 Task: In the  document message.html Download file as 'HTML ' Share this file with 'softage.10@softage.net' Insert the command  Viewing
Action: Mouse moved to (38, 65)
Screenshot: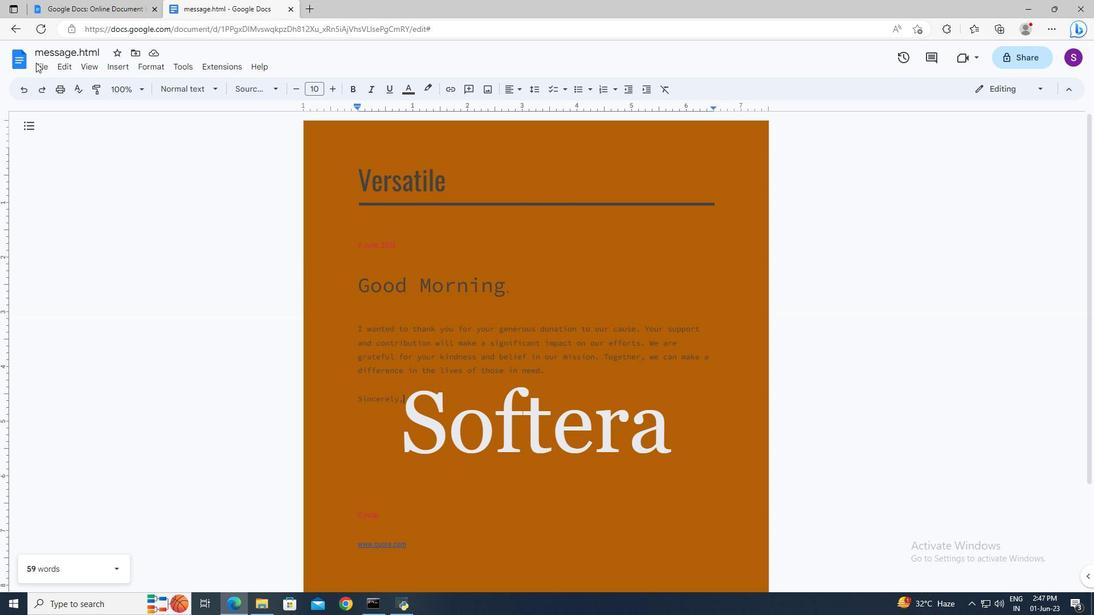 
Action: Mouse pressed left at (38, 65)
Screenshot: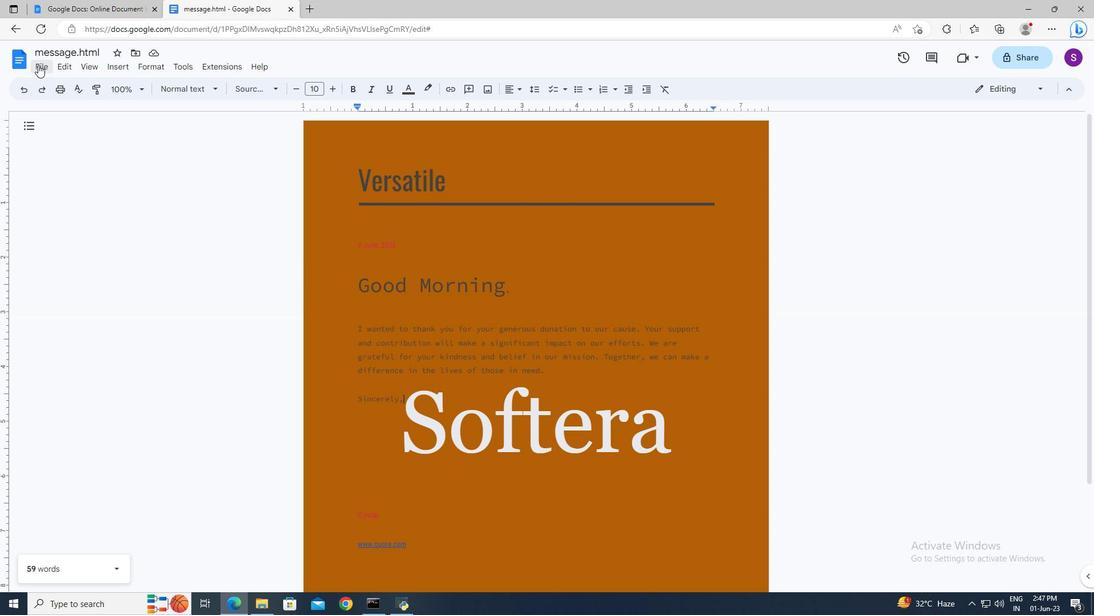 
Action: Mouse moved to (268, 278)
Screenshot: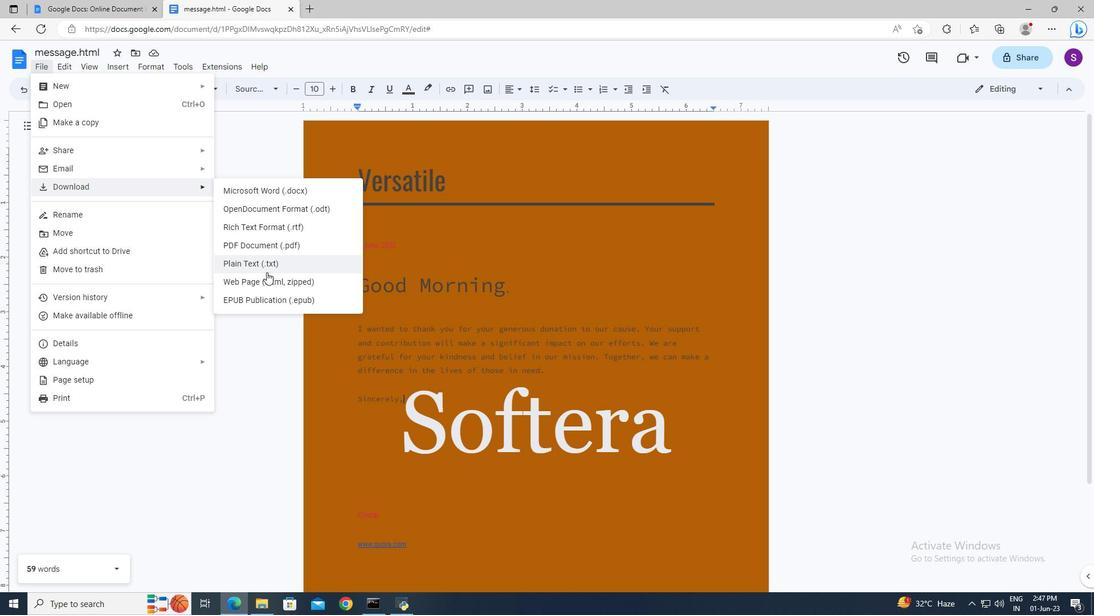 
Action: Mouse pressed left at (268, 278)
Screenshot: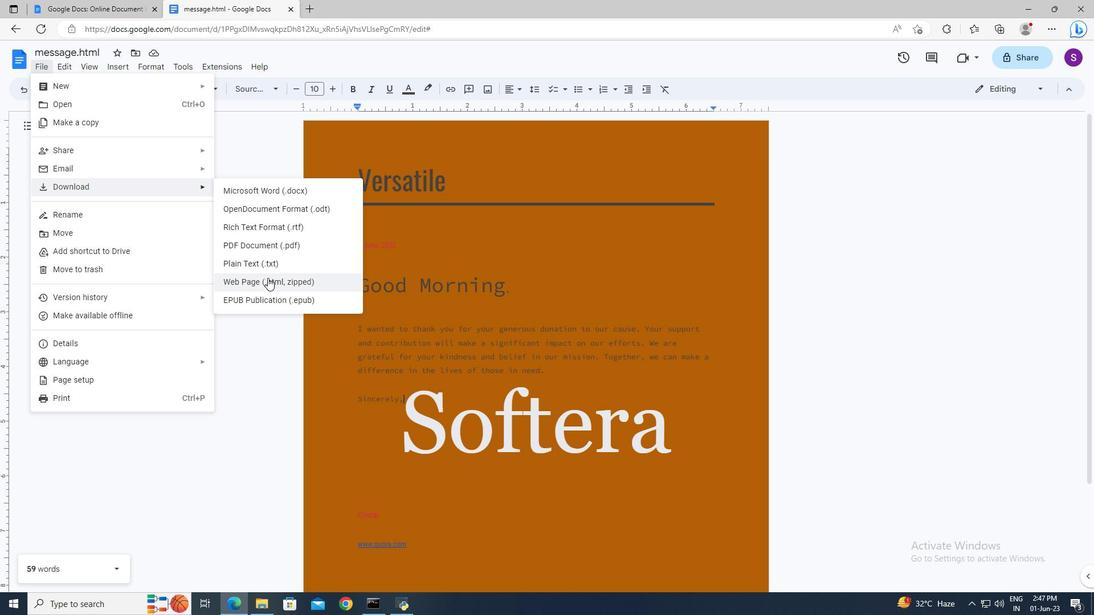 
Action: Mouse moved to (48, 68)
Screenshot: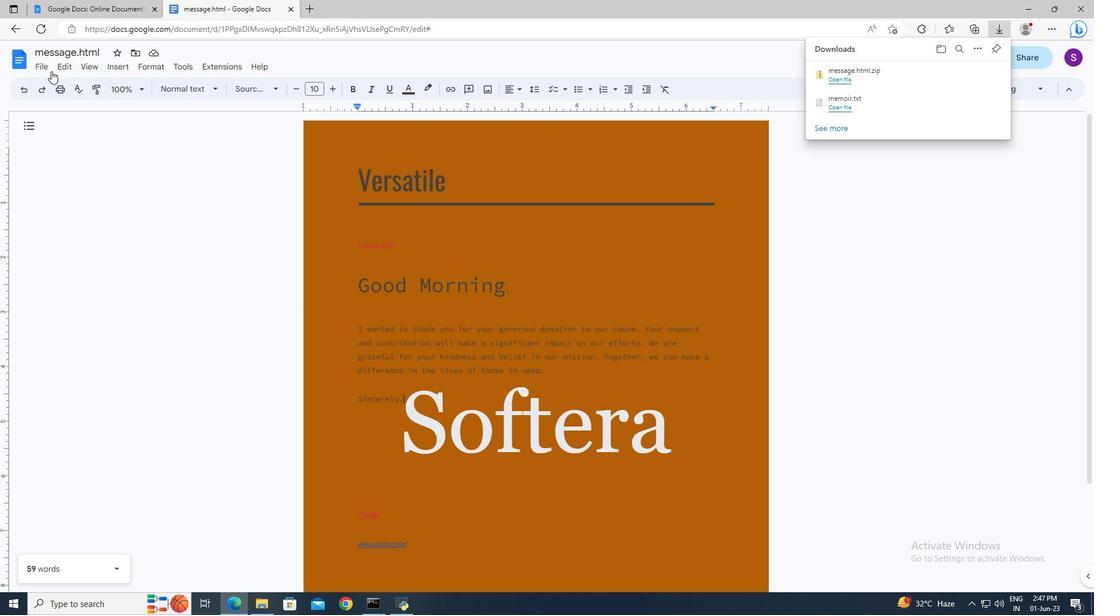 
Action: Mouse pressed left at (48, 68)
Screenshot: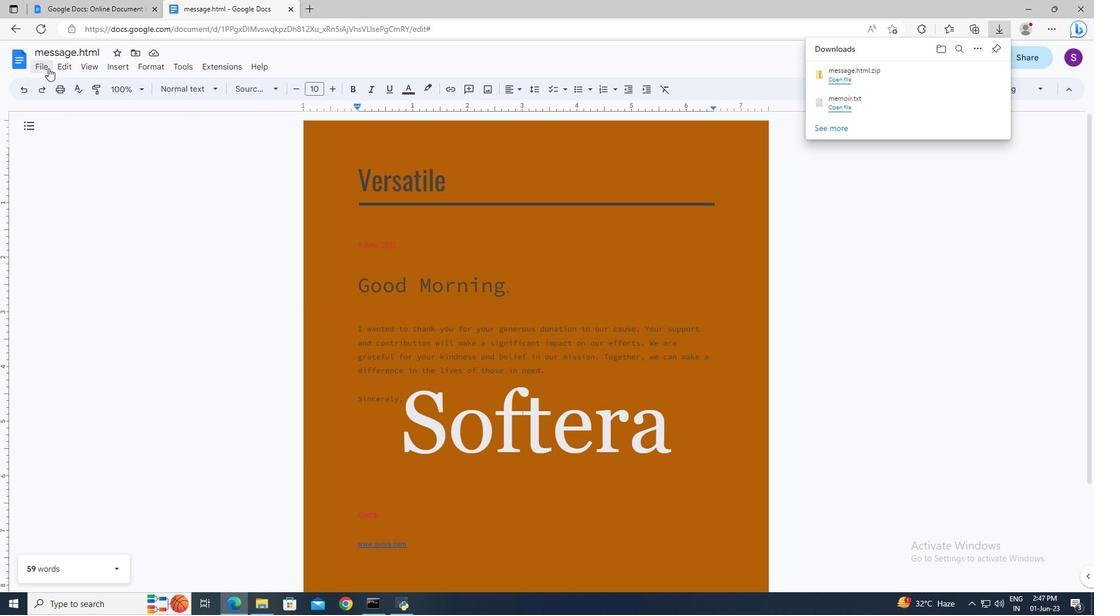 
Action: Mouse moved to (226, 151)
Screenshot: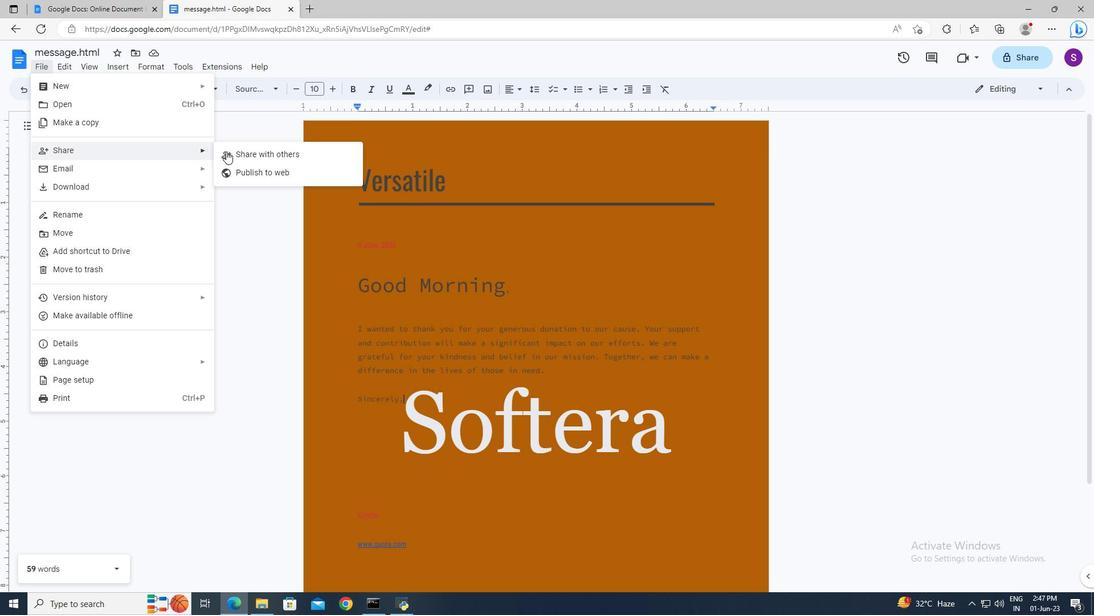 
Action: Mouse pressed left at (226, 151)
Screenshot: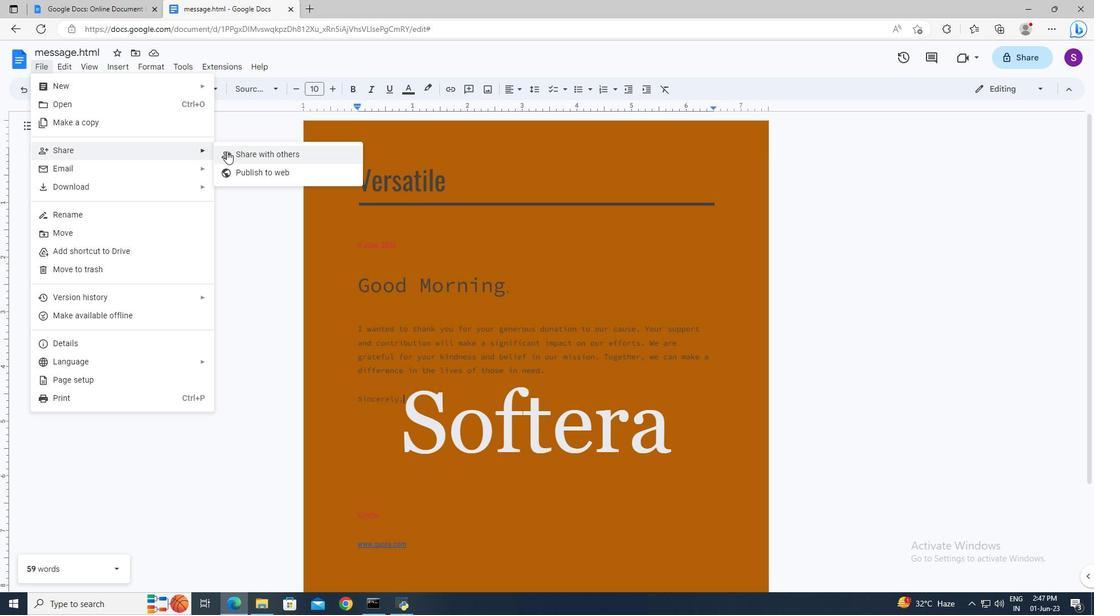 
Action: Mouse moved to (450, 254)
Screenshot: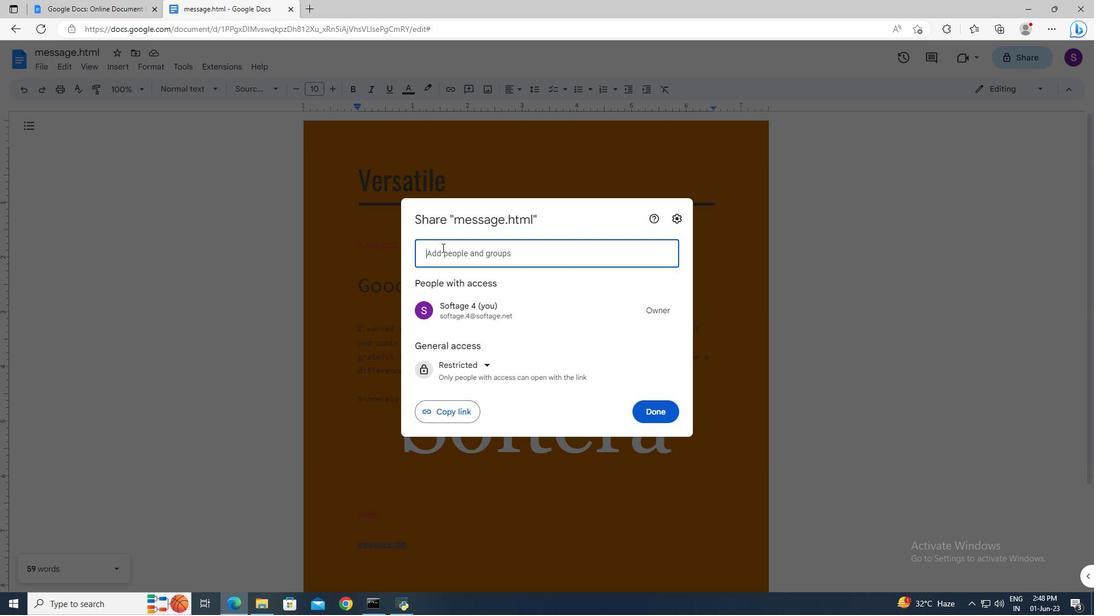 
Action: Mouse pressed left at (450, 254)
Screenshot: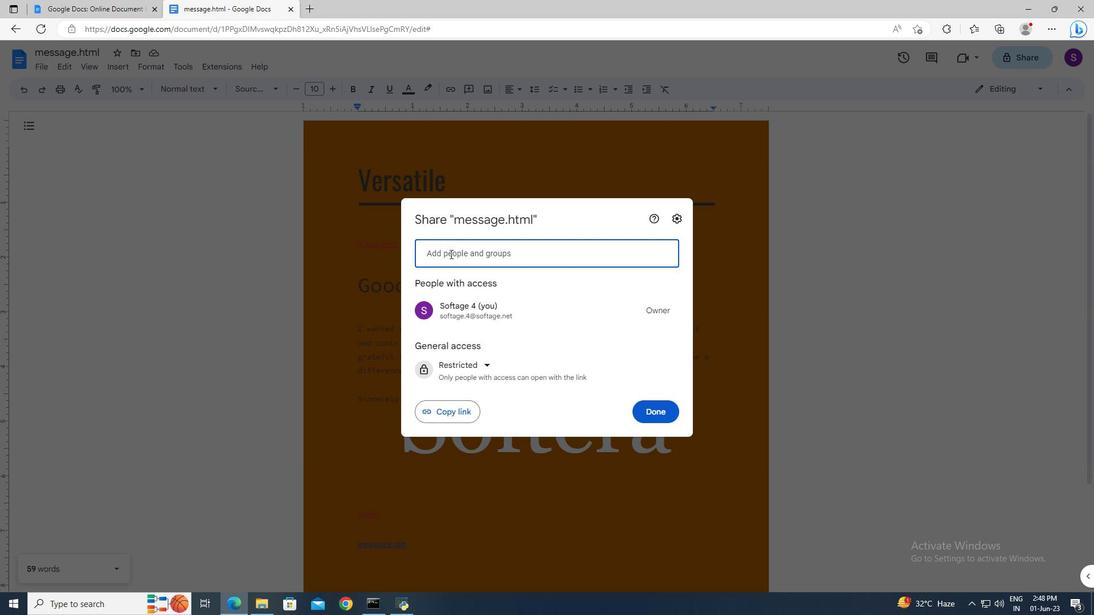 
Action: Key pressed softage.2<Key.backspace>10<Key.shift>@softage.net<Key.enter>
Screenshot: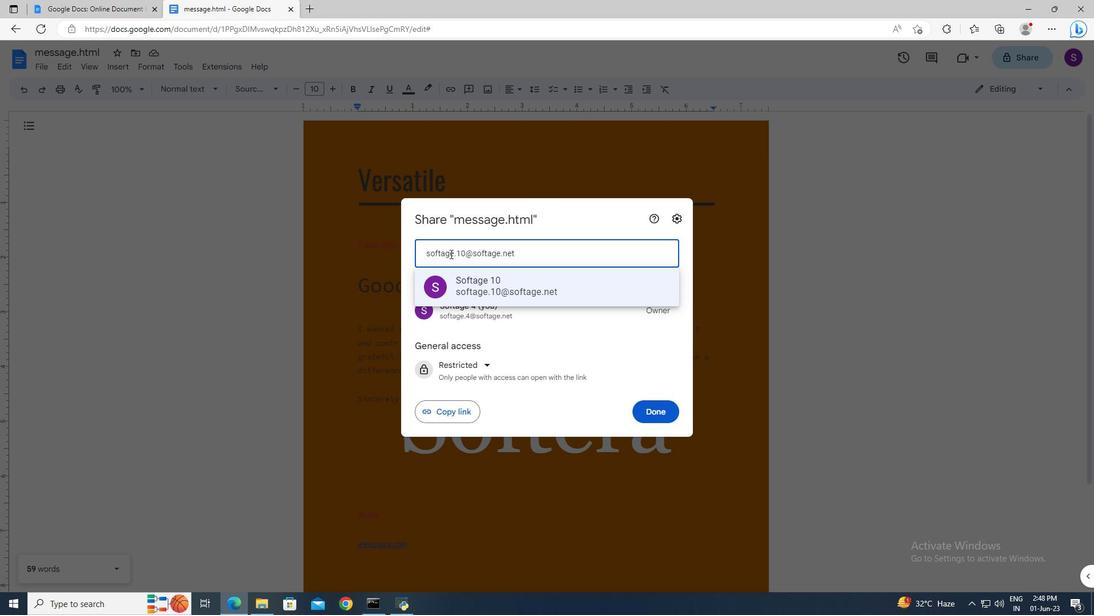 
Action: Mouse moved to (663, 401)
Screenshot: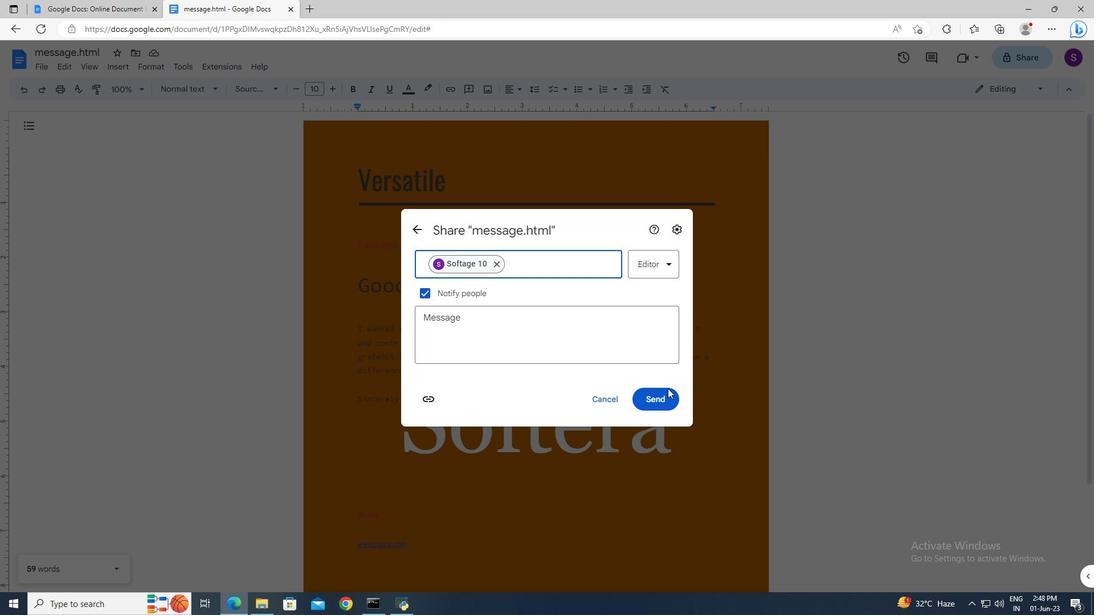
Action: Mouse pressed left at (663, 401)
Screenshot: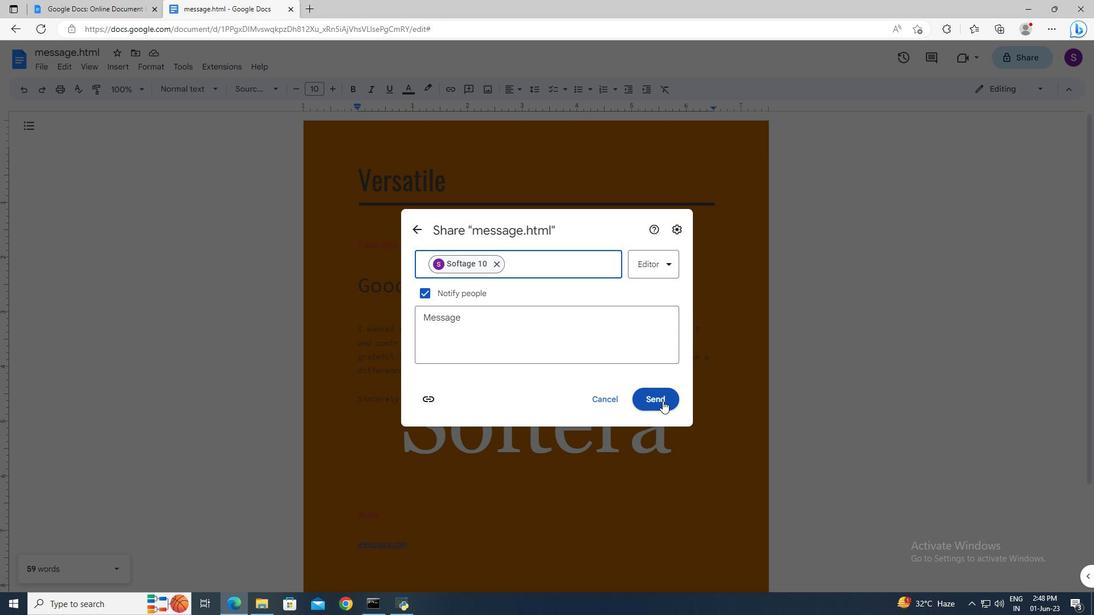 
Action: Mouse moved to (986, 84)
Screenshot: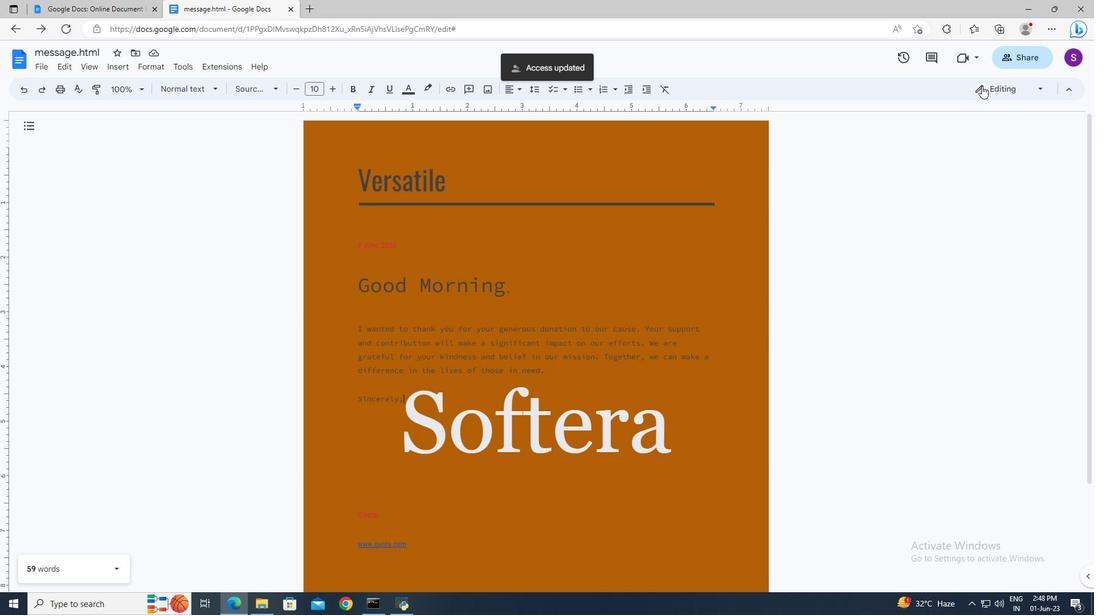 
Action: Mouse pressed left at (986, 84)
Screenshot: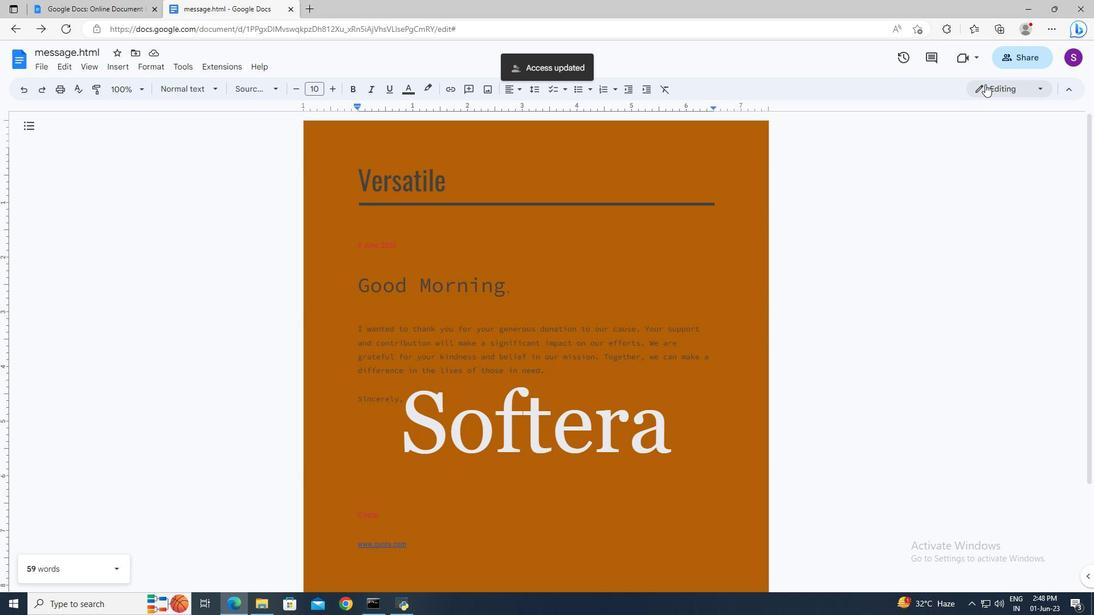 
Action: Mouse moved to (976, 172)
Screenshot: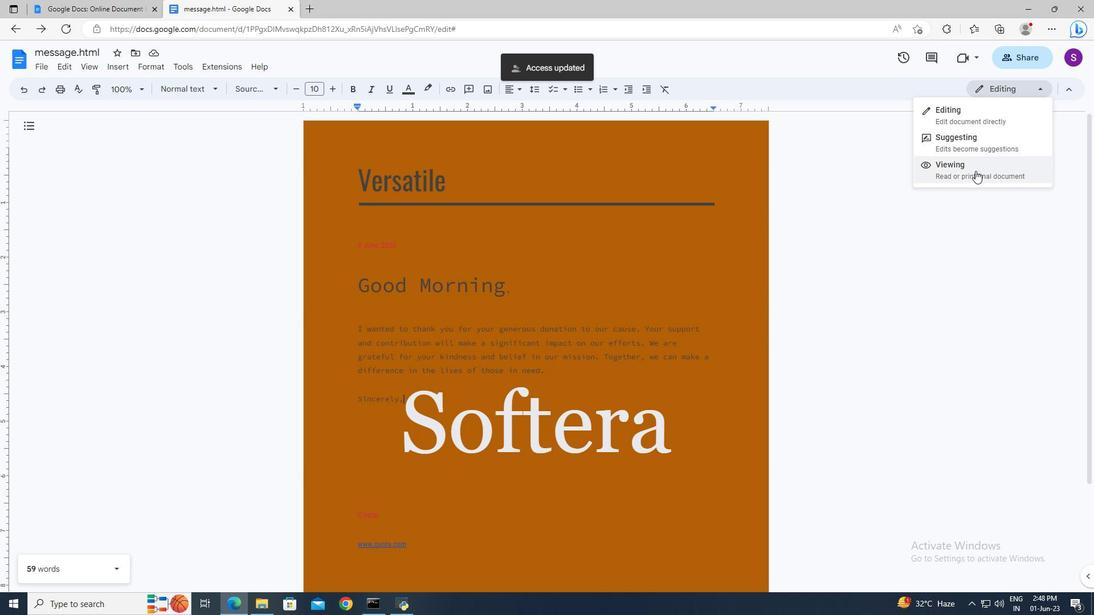 
Action: Mouse pressed left at (976, 172)
Screenshot: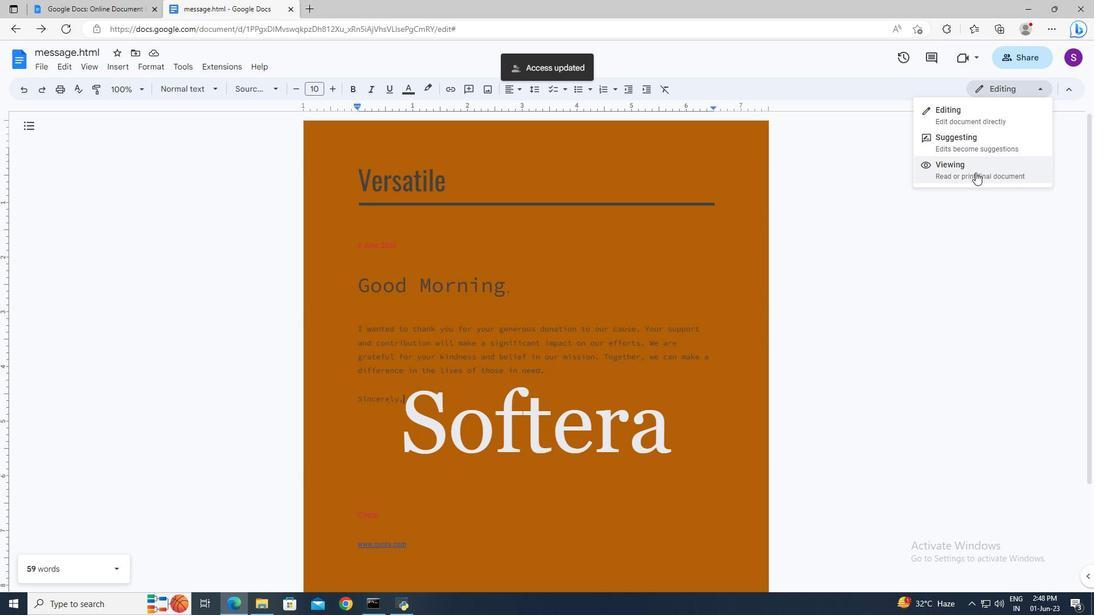 
